Task: Sort the products in the category "Alcoholic Kombucha" by unit price (high first).
Action: Mouse moved to (704, 259)
Screenshot: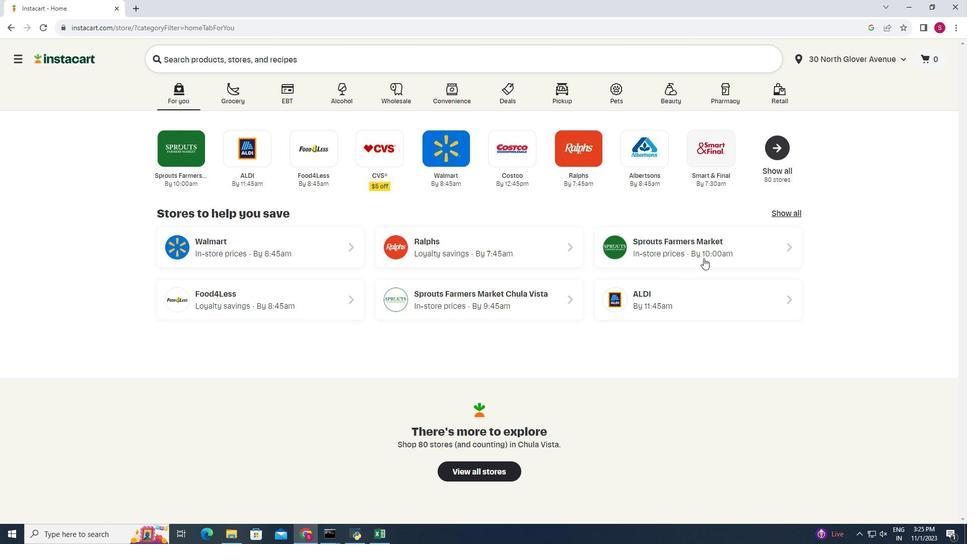 
Action: Mouse pressed left at (704, 259)
Screenshot: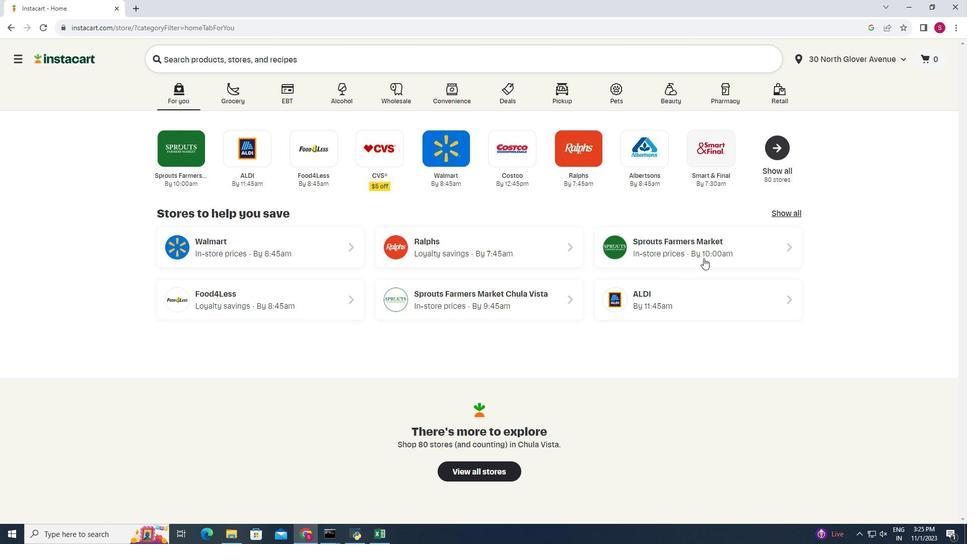 
Action: Mouse moved to (67, 500)
Screenshot: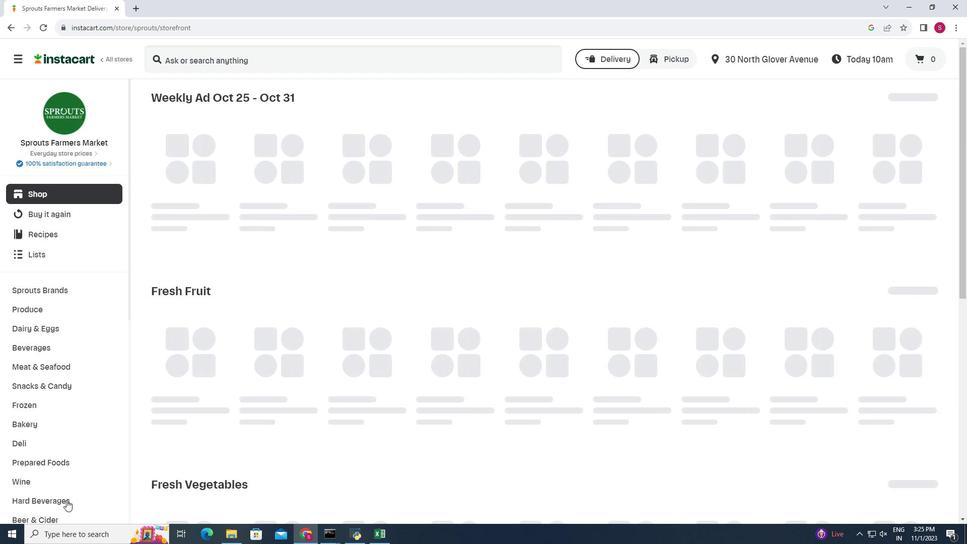 
Action: Mouse pressed left at (67, 500)
Screenshot: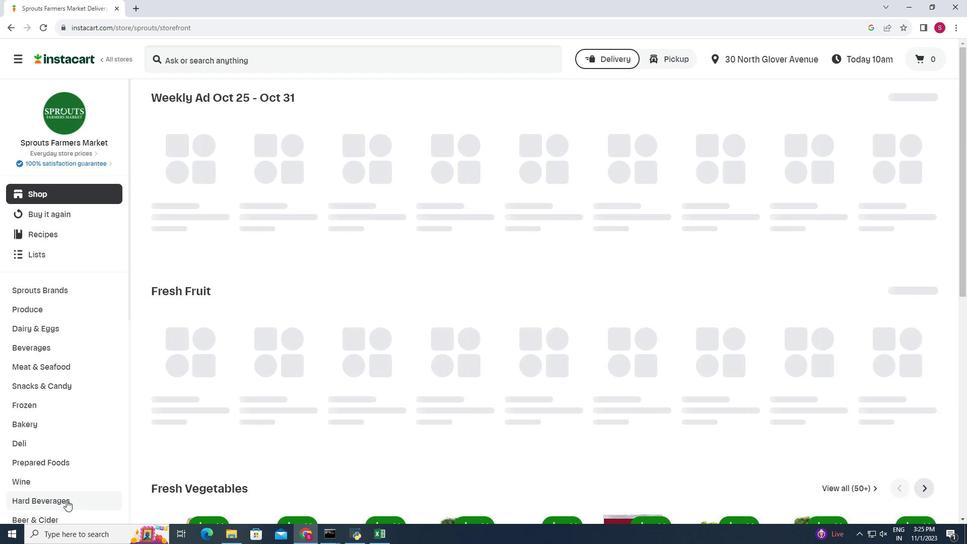 
Action: Mouse moved to (337, 118)
Screenshot: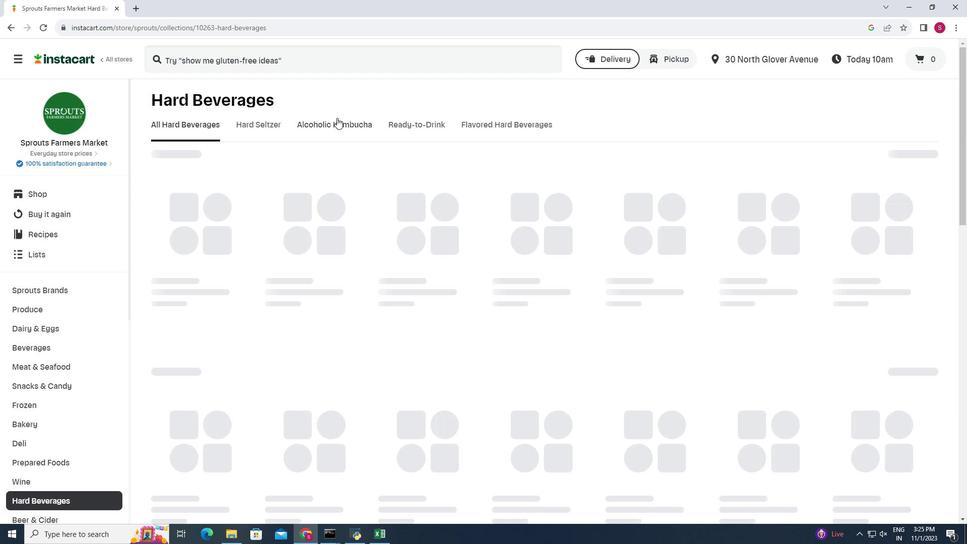 
Action: Mouse pressed left at (337, 118)
Screenshot: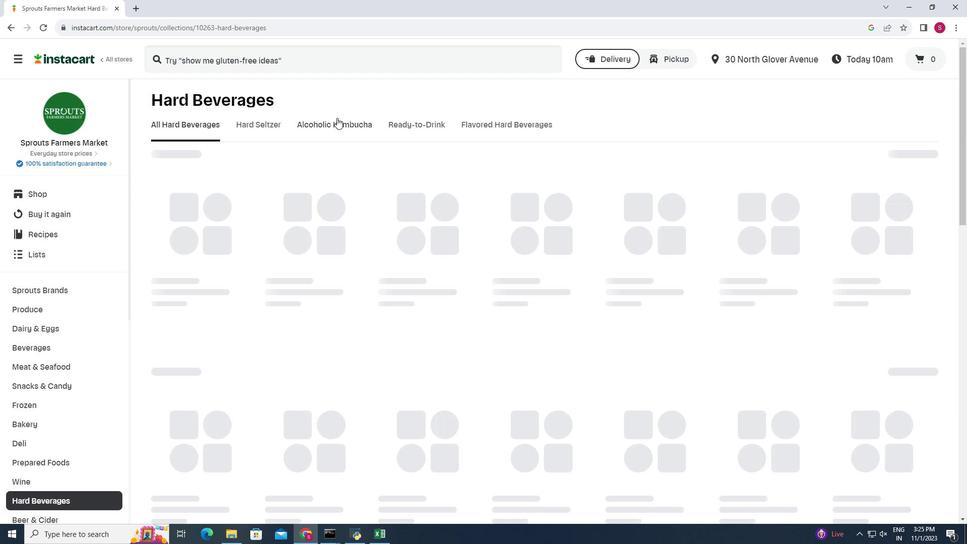 
Action: Mouse moved to (331, 120)
Screenshot: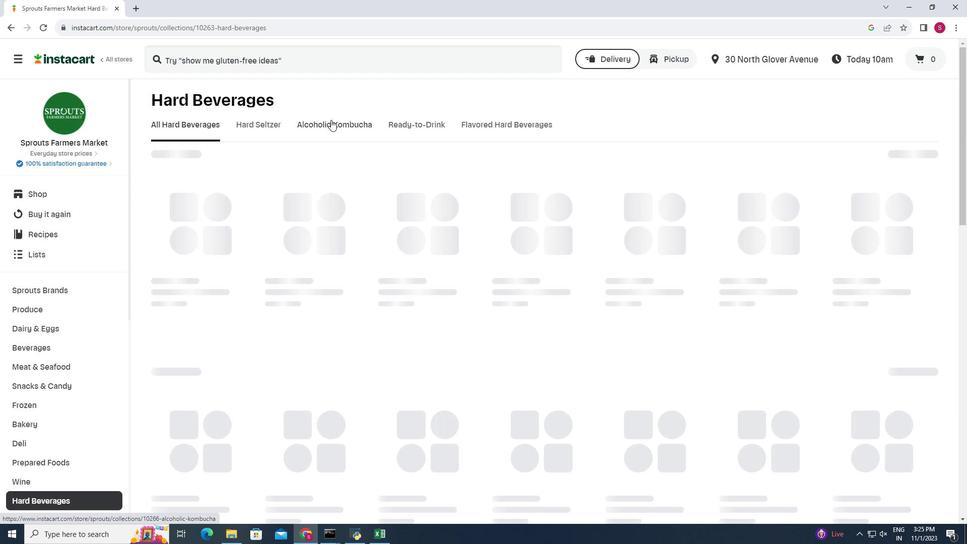 
Action: Mouse pressed left at (331, 120)
Screenshot: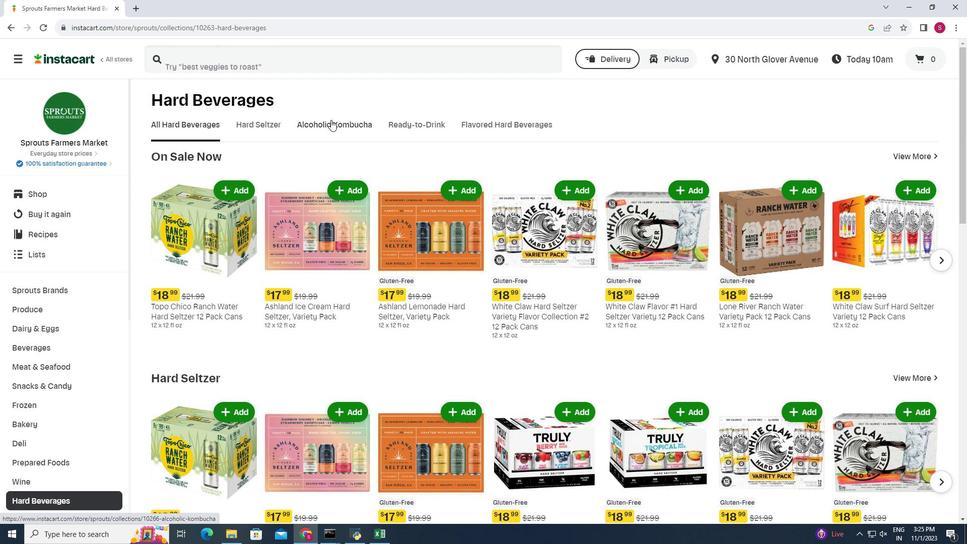 
Action: Mouse moved to (933, 158)
Screenshot: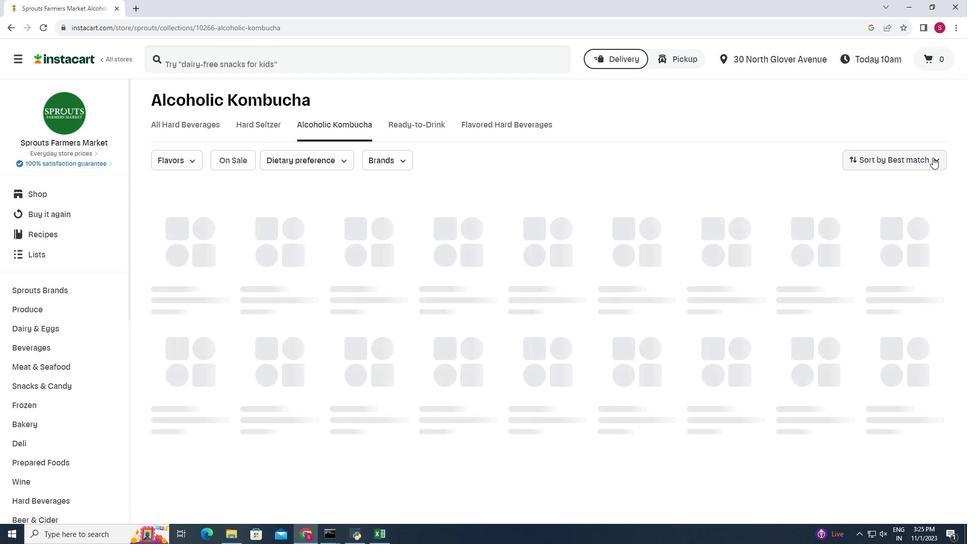 
Action: Mouse pressed left at (933, 158)
Screenshot: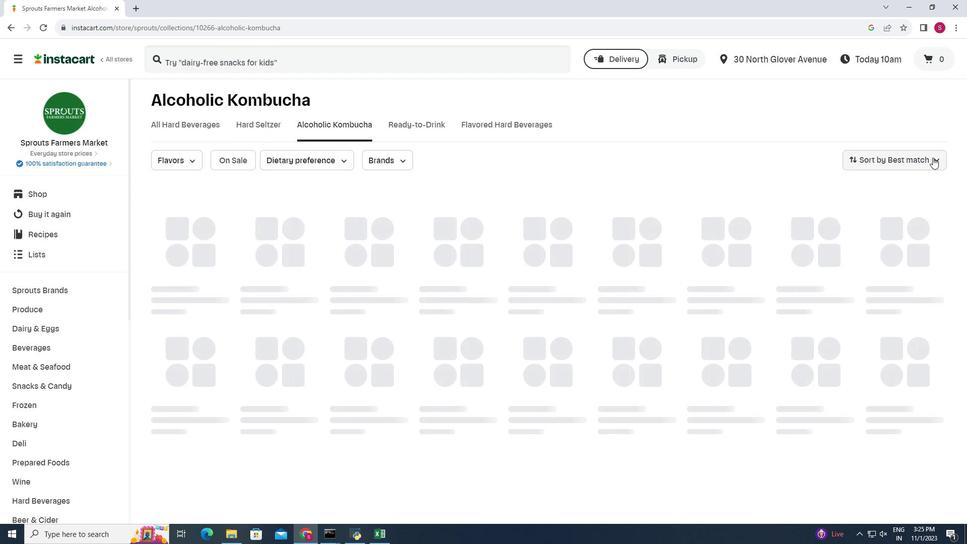 
Action: Mouse moved to (899, 278)
Screenshot: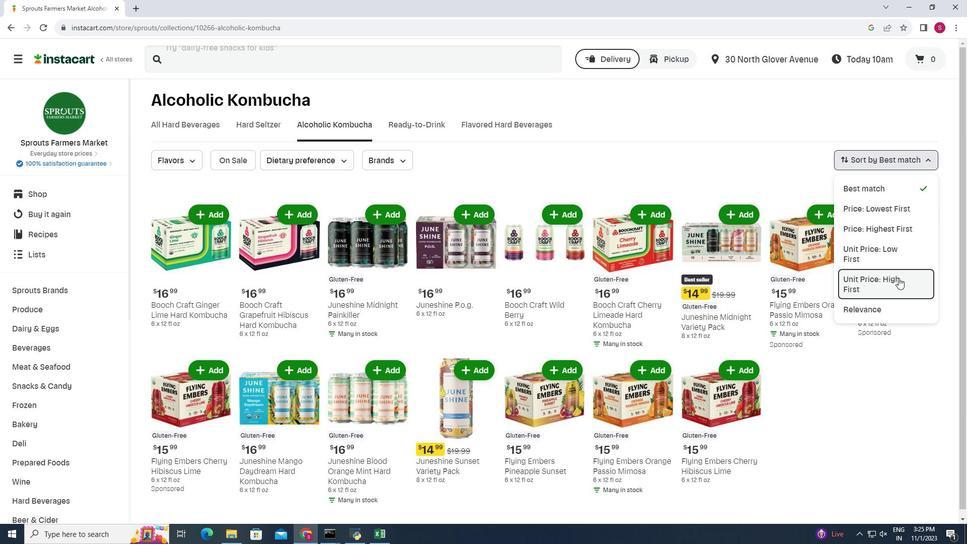 
Action: Mouse pressed left at (899, 278)
Screenshot: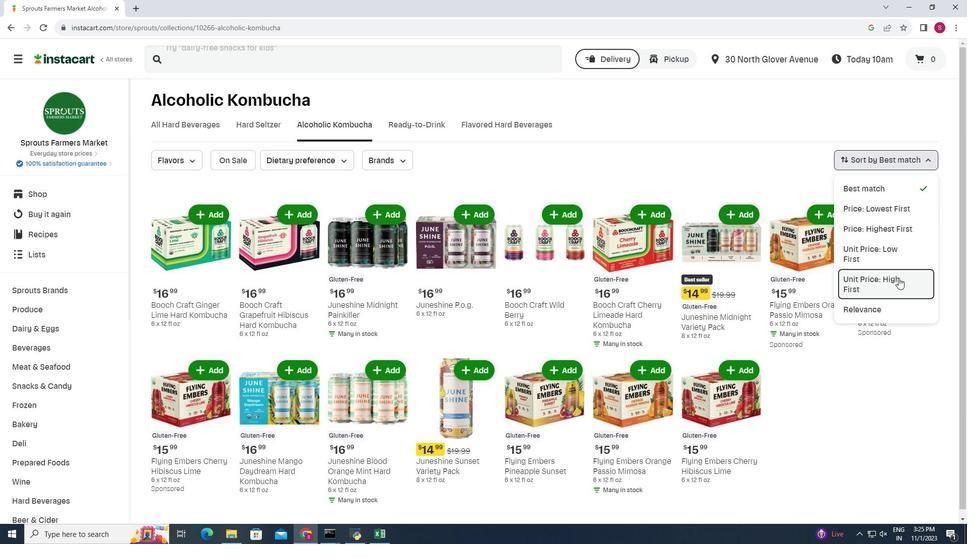 
Action: Mouse moved to (506, 189)
Screenshot: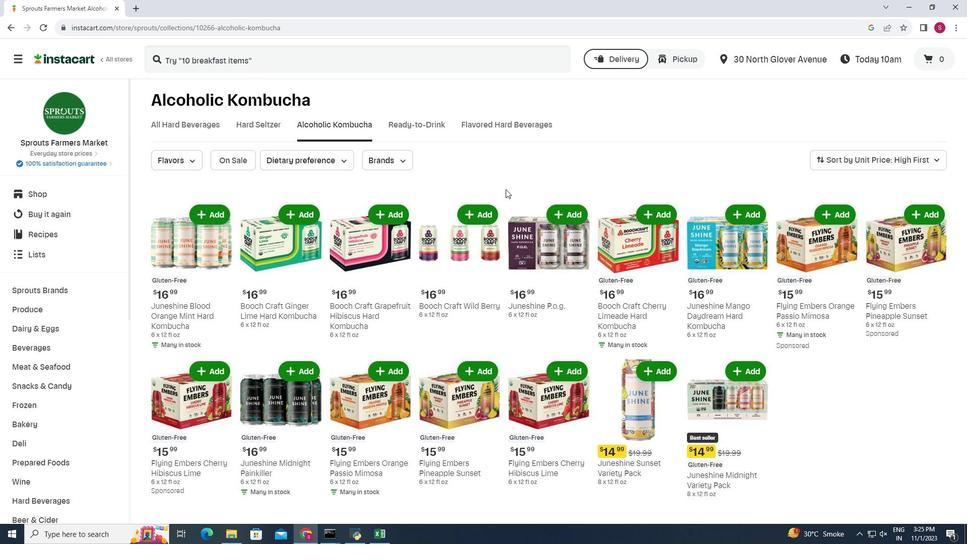 
Action: Mouse scrolled (506, 189) with delta (0, 0)
Screenshot: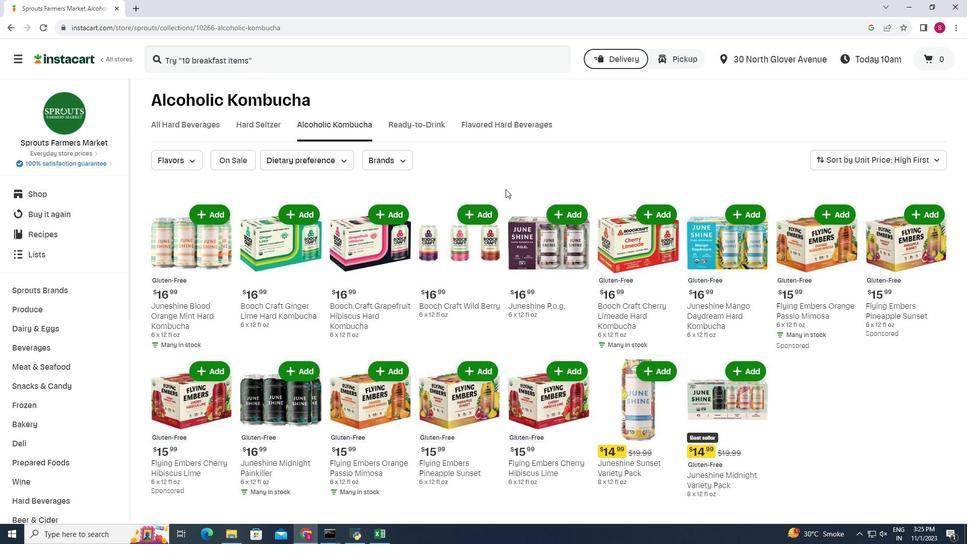 
Action: Mouse scrolled (506, 189) with delta (0, 0)
Screenshot: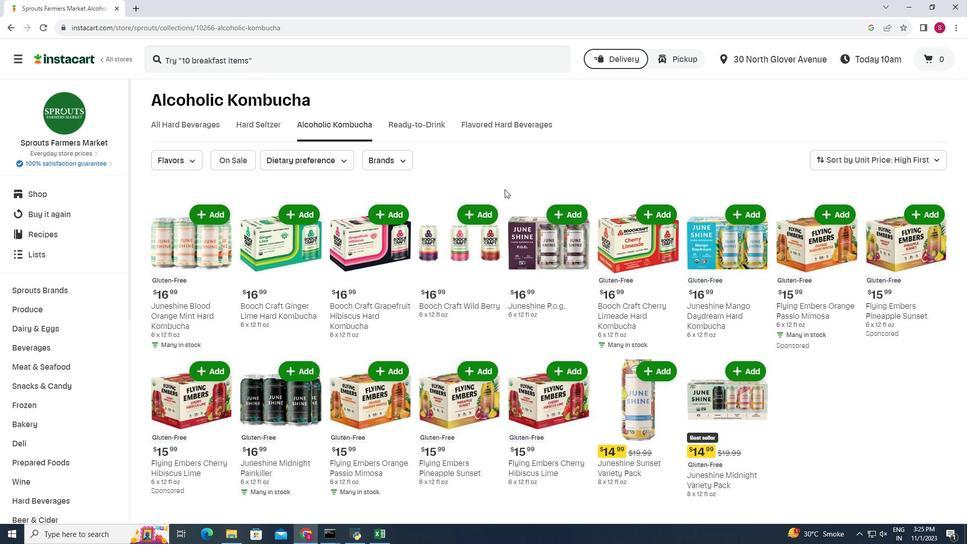 
Action: Mouse scrolled (506, 189) with delta (0, 0)
Screenshot: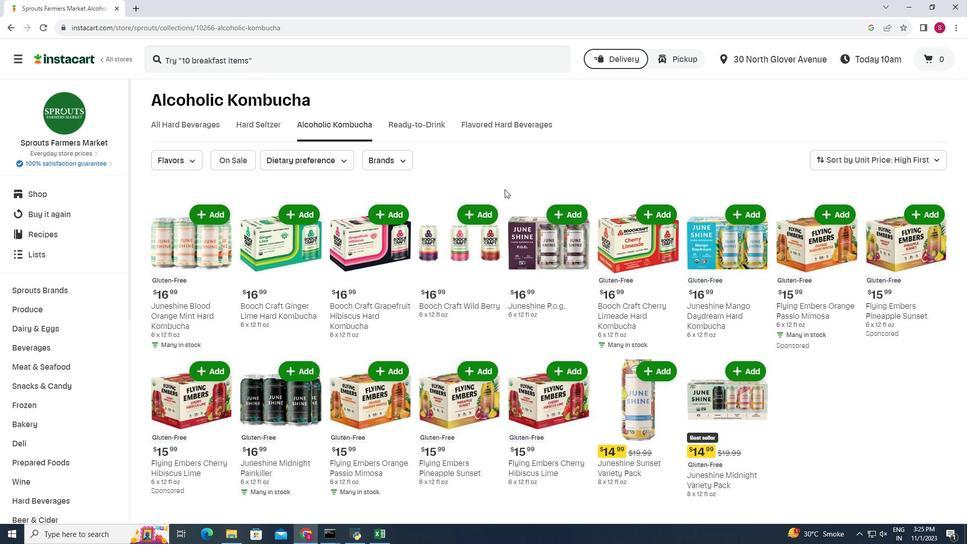 
Action: Mouse scrolled (506, 189) with delta (0, 0)
Screenshot: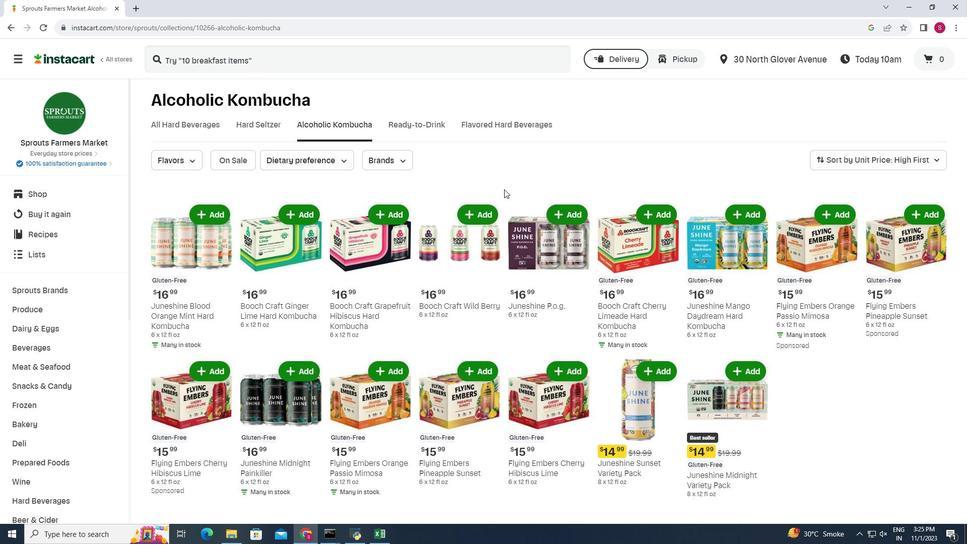
Action: Mouse moved to (505, 189)
Screenshot: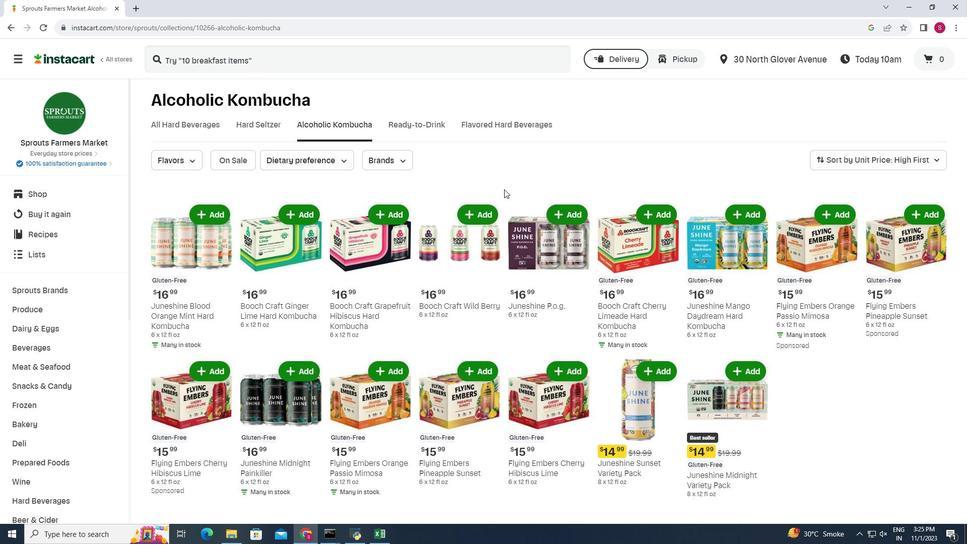 
Action: Mouse scrolled (505, 189) with delta (0, 0)
Screenshot: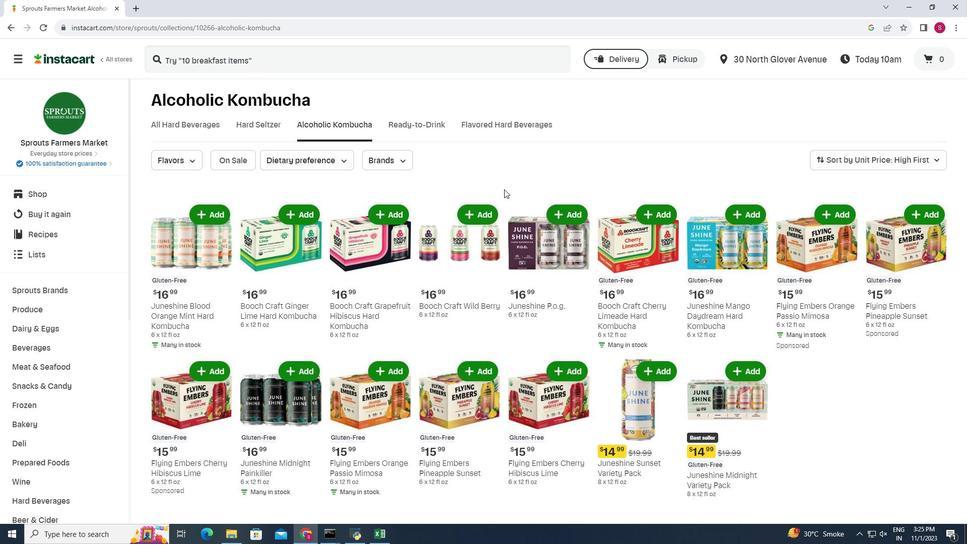 
Action: Mouse moved to (503, 189)
Screenshot: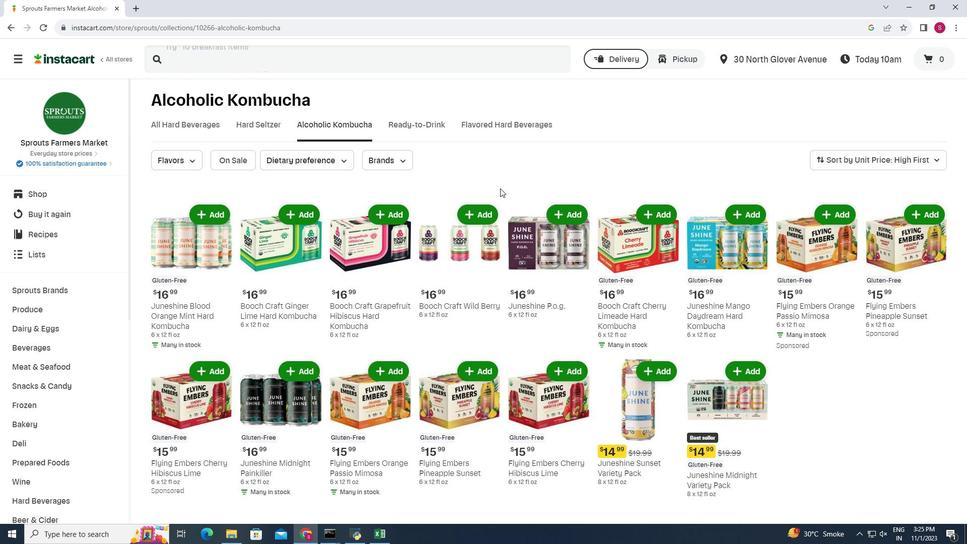 
